 Task: Apply a rule when a card is added to the board by anyone, move the card to the top of the list "To Do"
Action: Mouse moved to (702, 152)
Screenshot: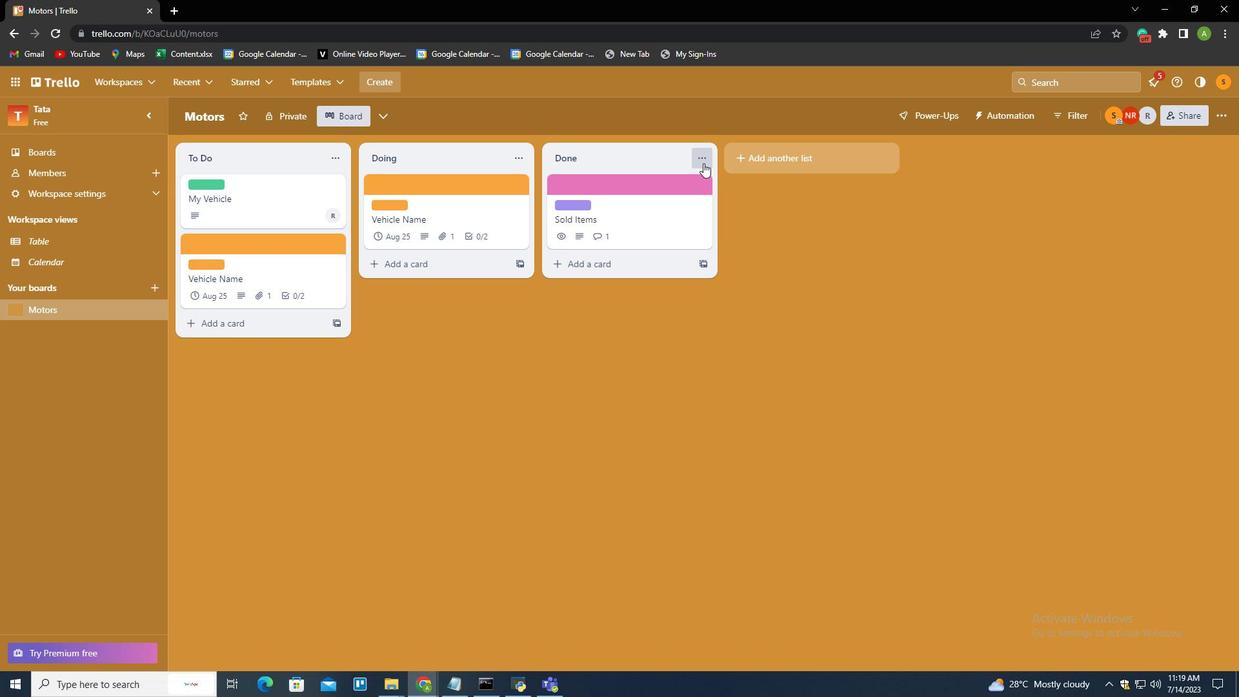 
Action: Mouse pressed left at (702, 152)
Screenshot: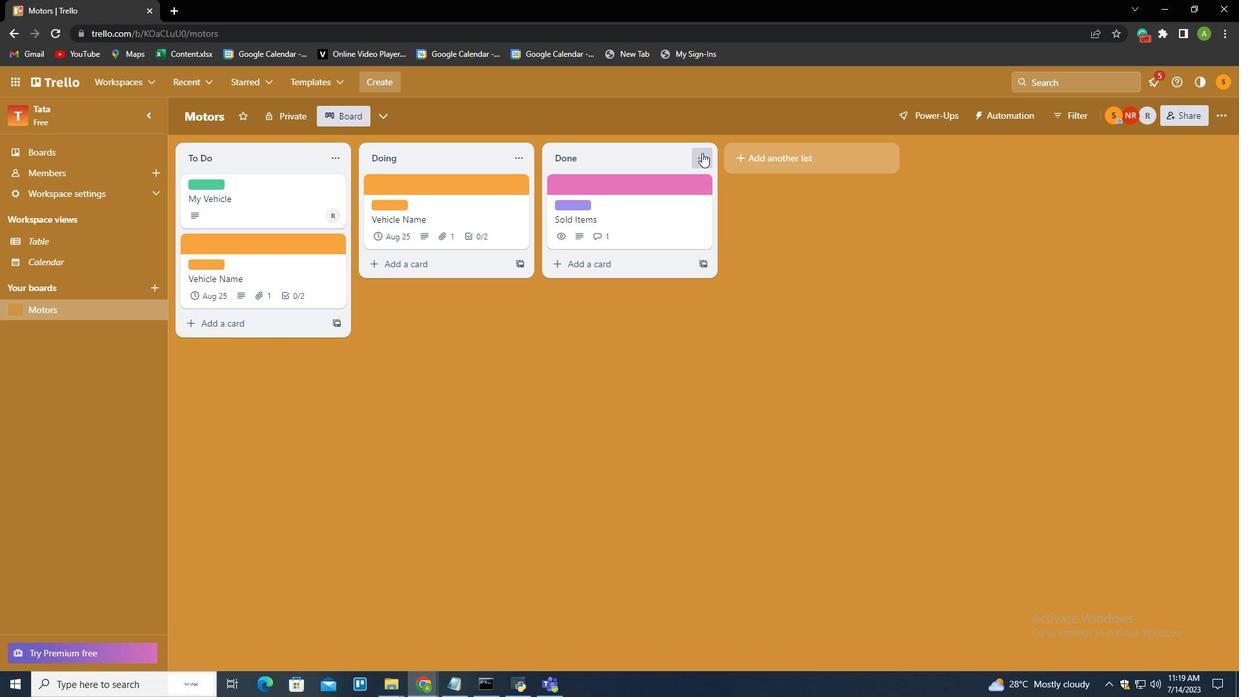 
Action: Mouse moved to (742, 331)
Screenshot: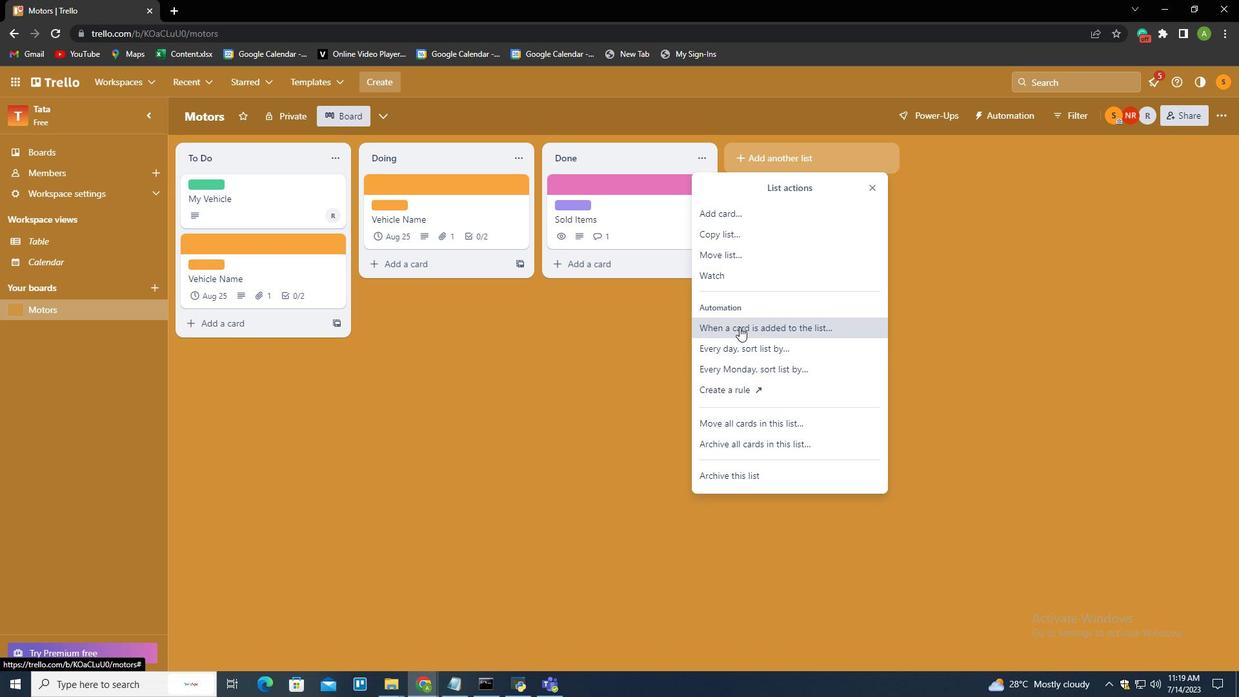
Action: Mouse pressed left at (742, 331)
Screenshot: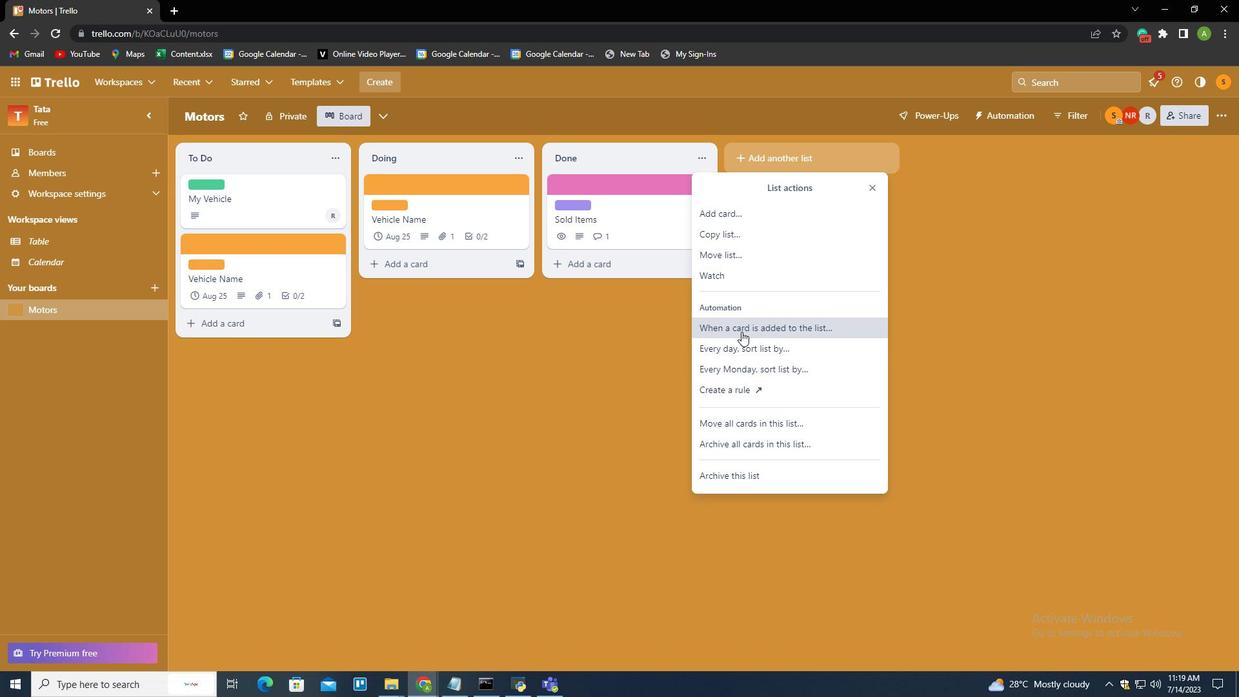 
Action: Mouse moved to (760, 331)
Screenshot: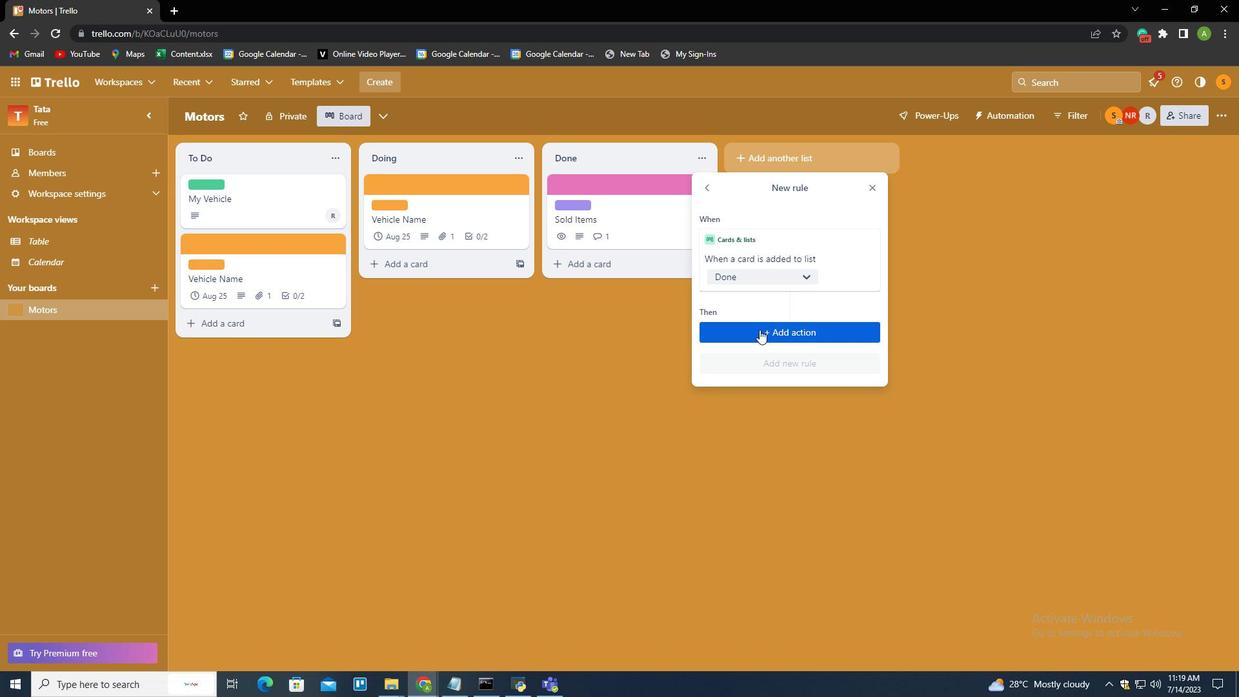 
Action: Mouse pressed left at (760, 331)
Screenshot: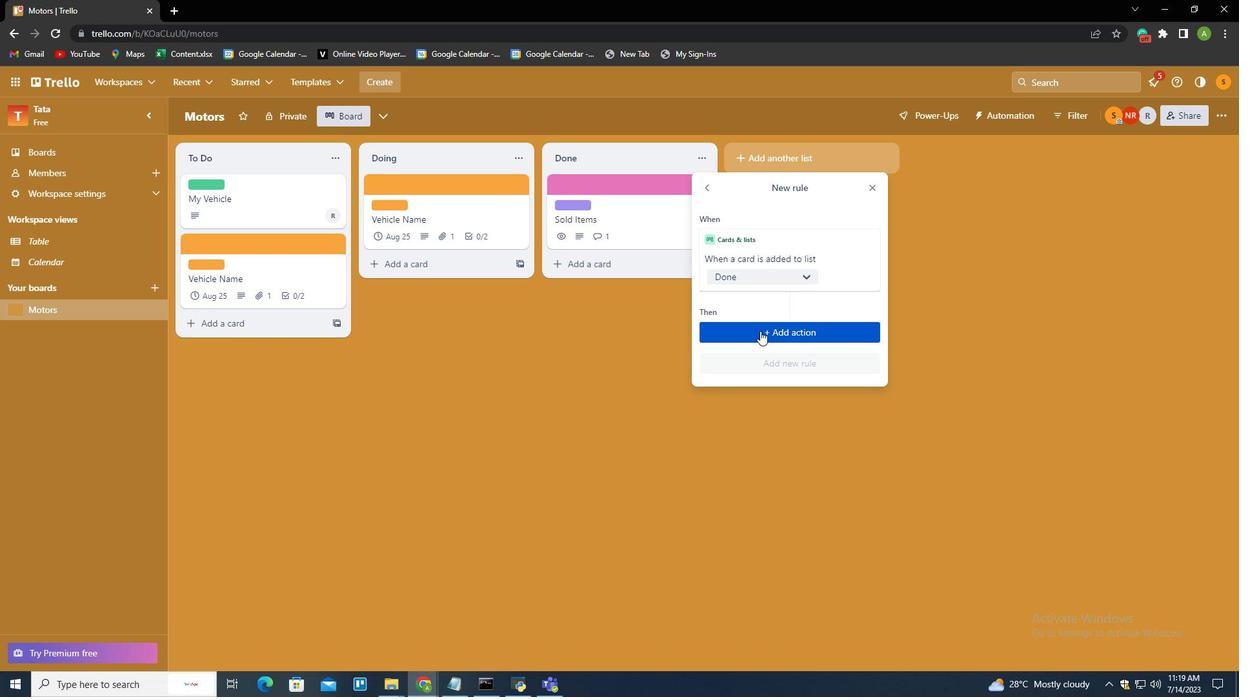 
Action: Mouse moved to (764, 218)
Screenshot: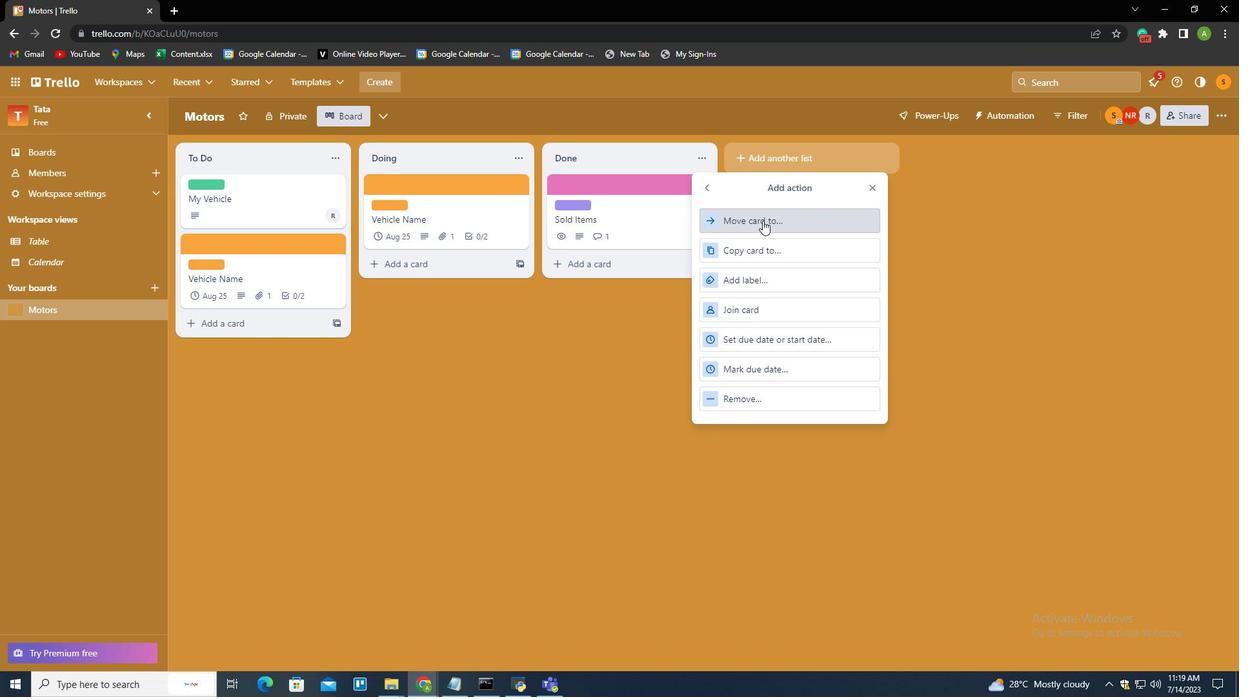 
Action: Mouse pressed left at (764, 218)
Screenshot: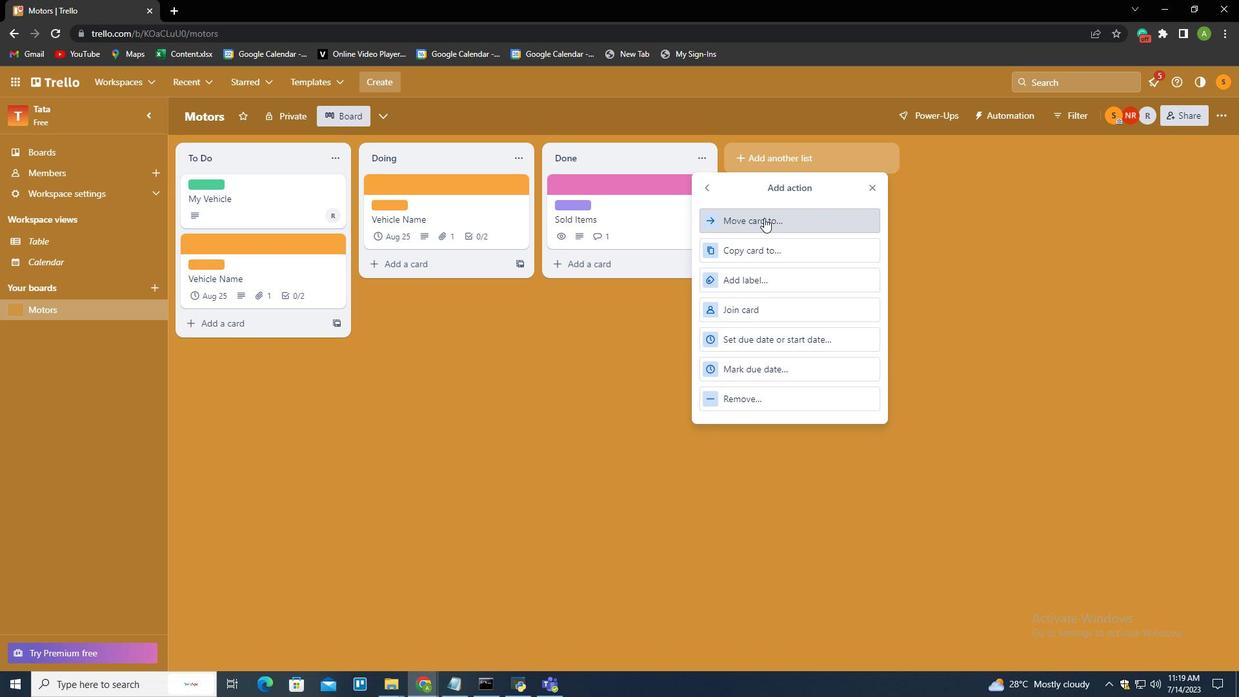 
Action: Mouse moved to (816, 348)
Screenshot: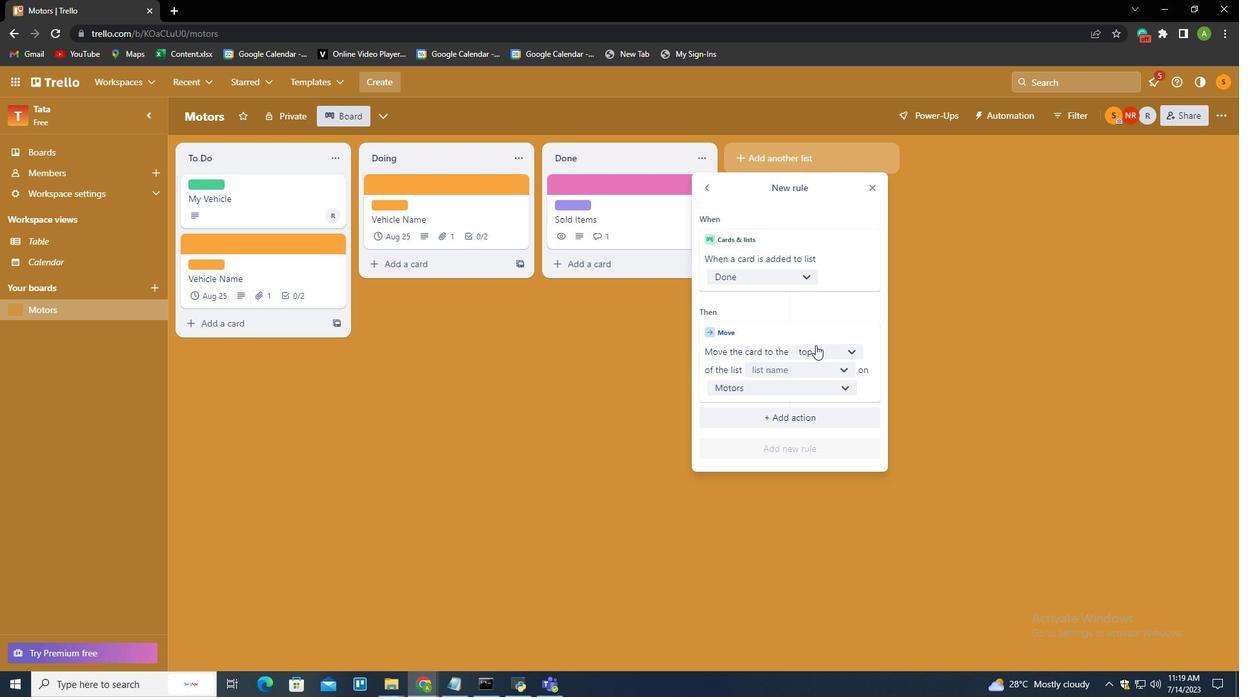 
Action: Mouse pressed left at (816, 348)
Screenshot: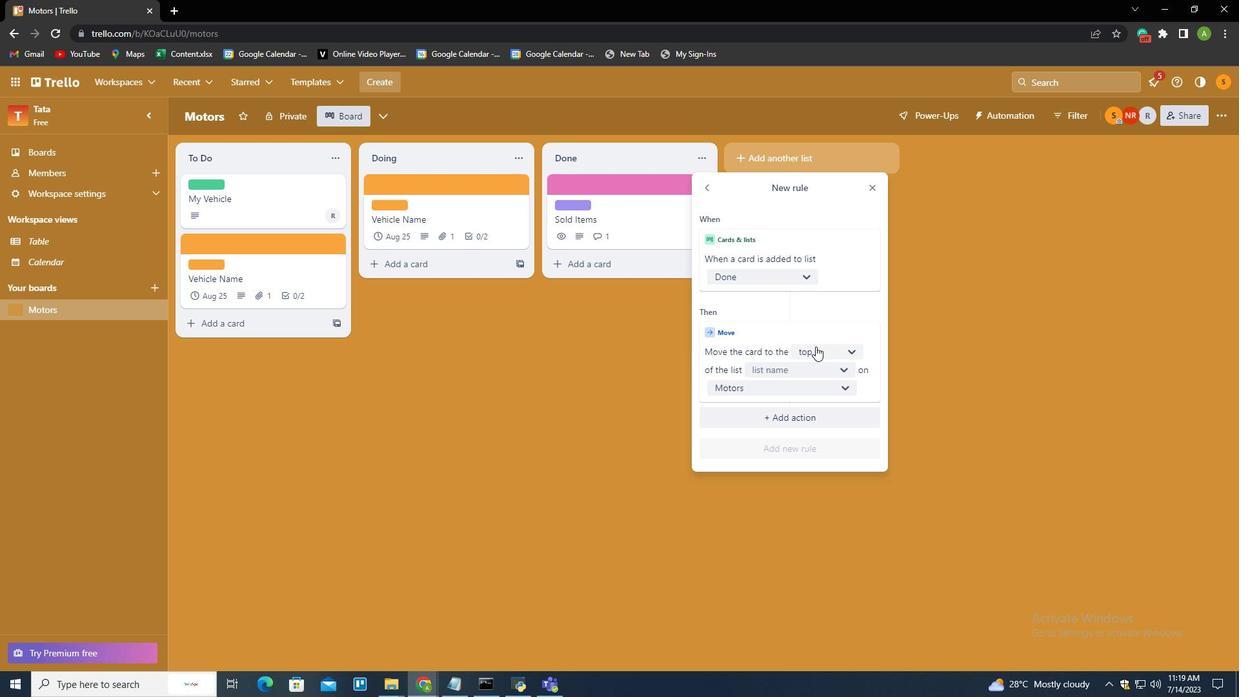 
Action: Mouse moved to (811, 370)
Screenshot: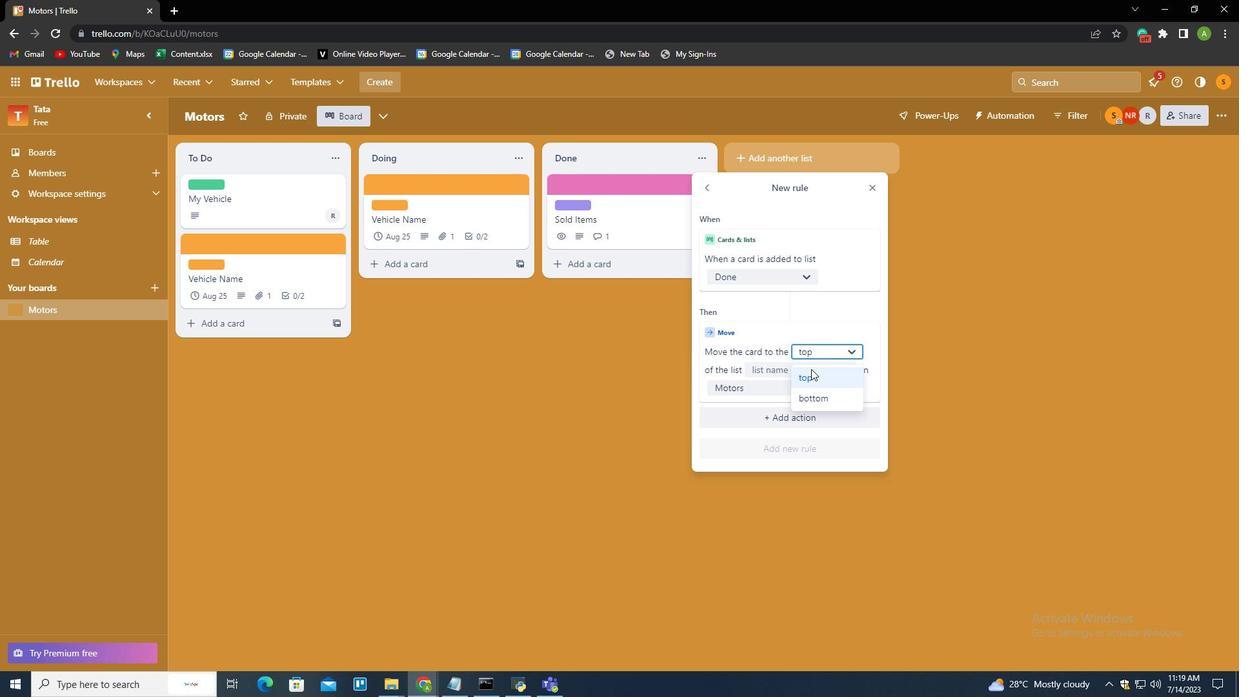 
Action: Mouse pressed left at (811, 370)
Screenshot: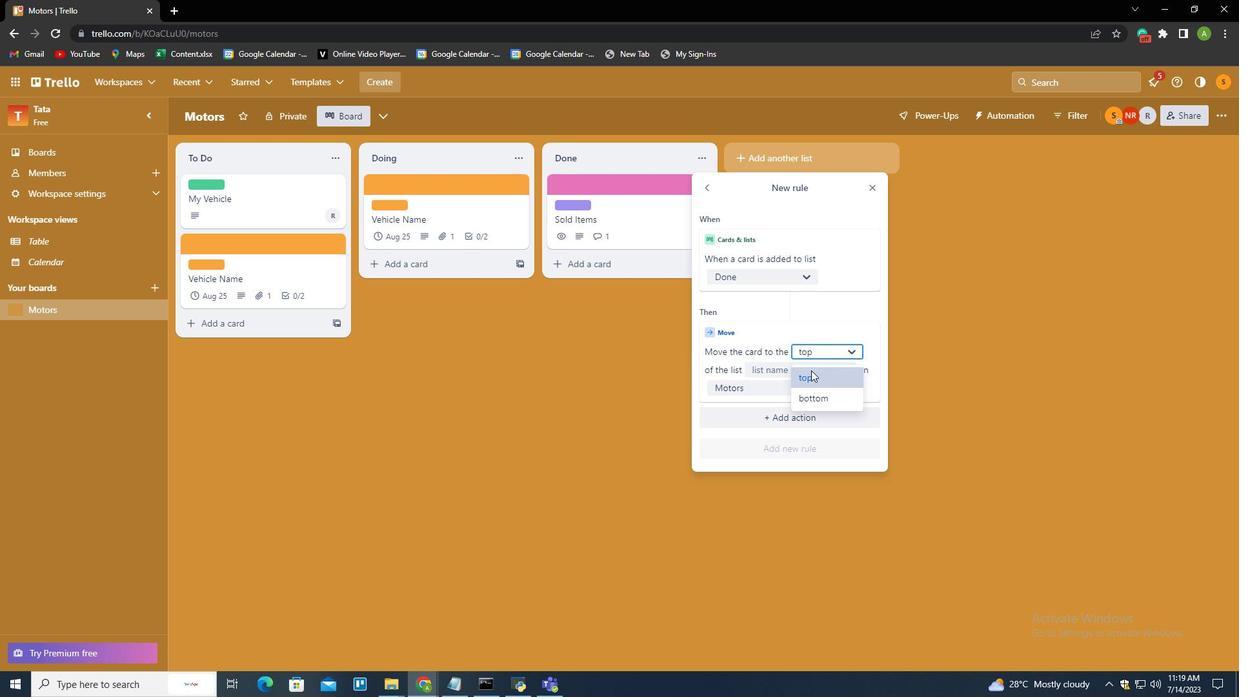 
Action: Mouse moved to (801, 367)
Screenshot: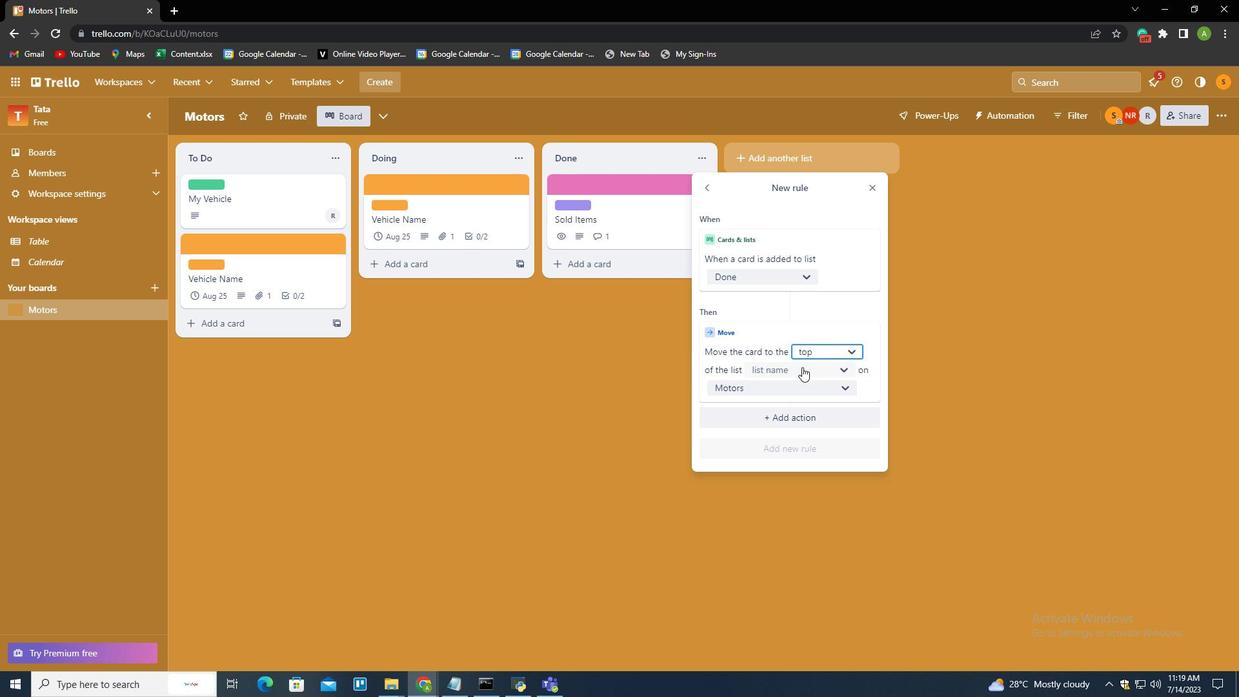 
Action: Mouse pressed left at (801, 367)
Screenshot: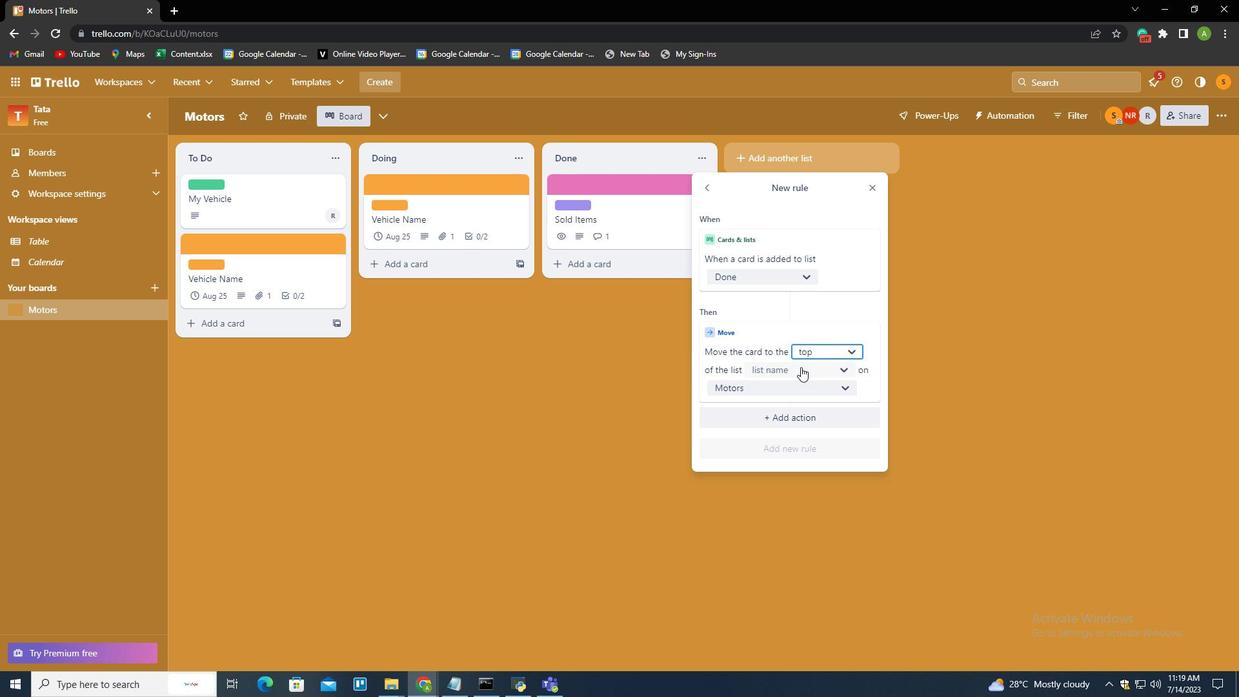 
Action: Mouse moved to (793, 399)
Screenshot: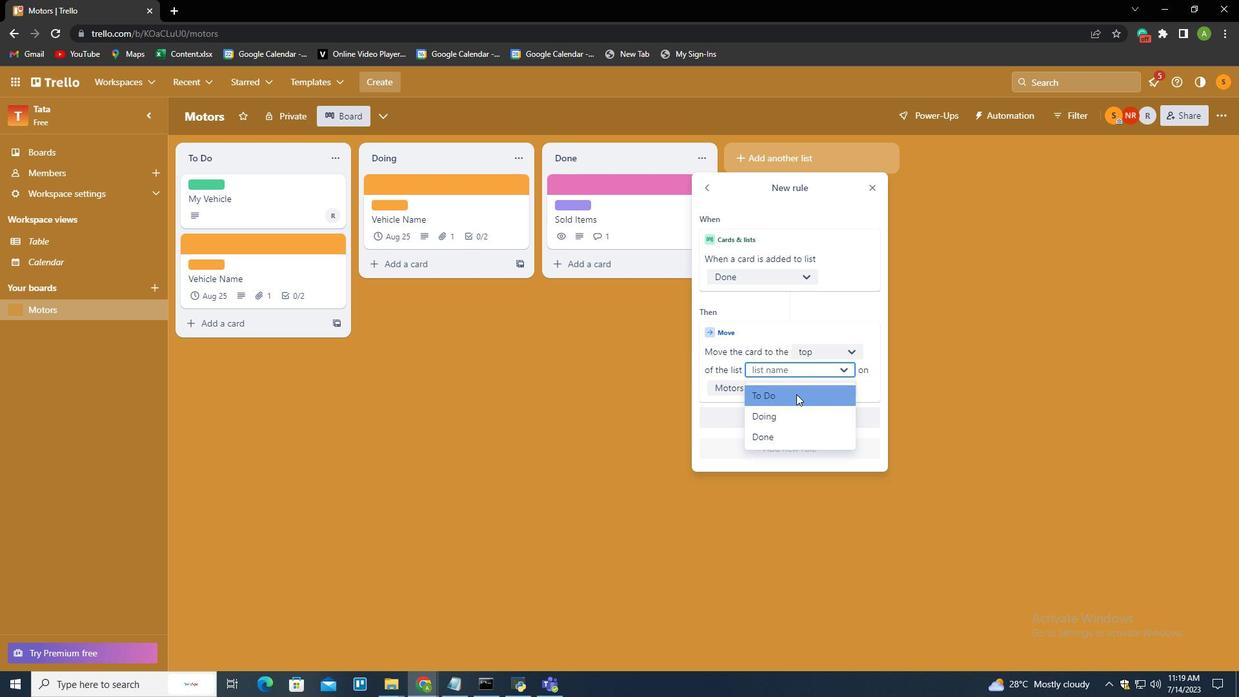 
Action: Mouse pressed left at (793, 399)
Screenshot: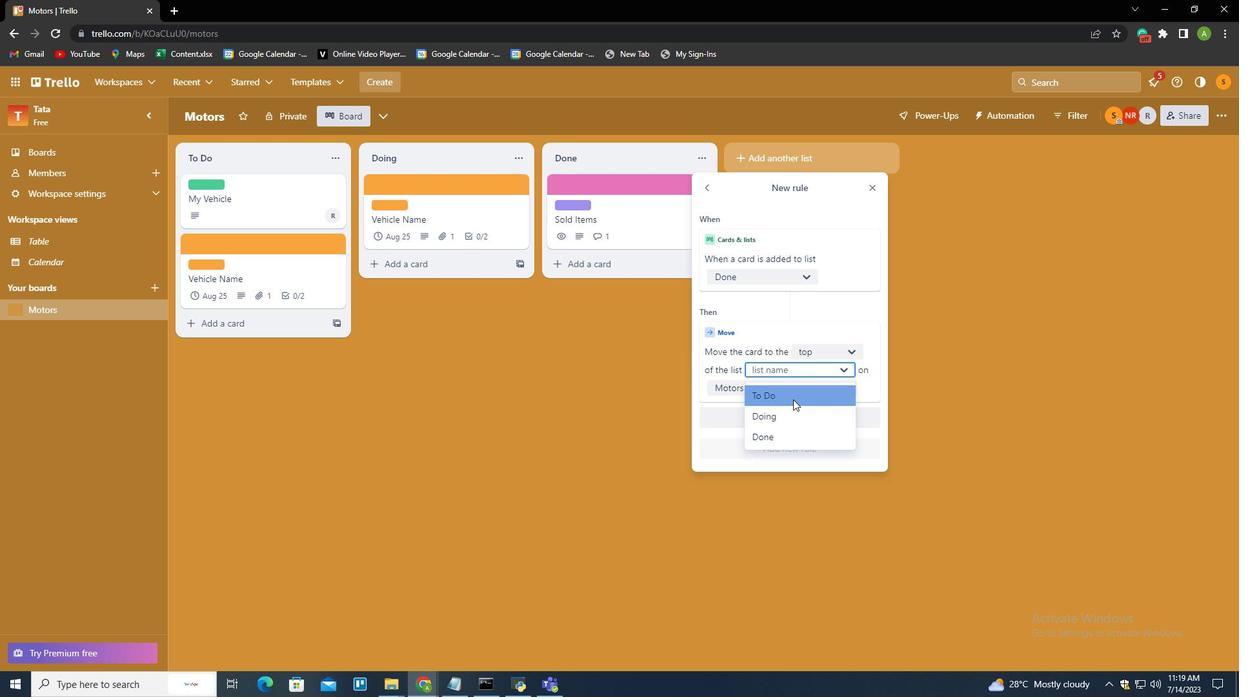 
Action: Mouse moved to (796, 451)
Screenshot: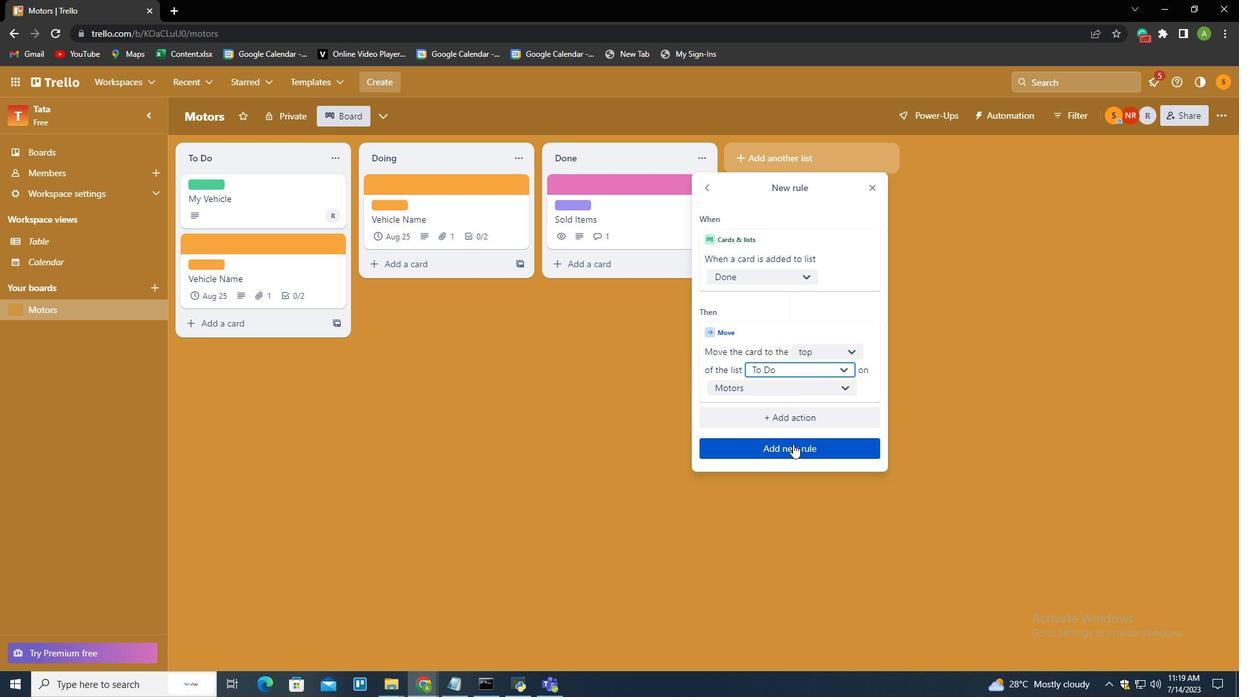 
Action: Mouse pressed left at (796, 451)
Screenshot: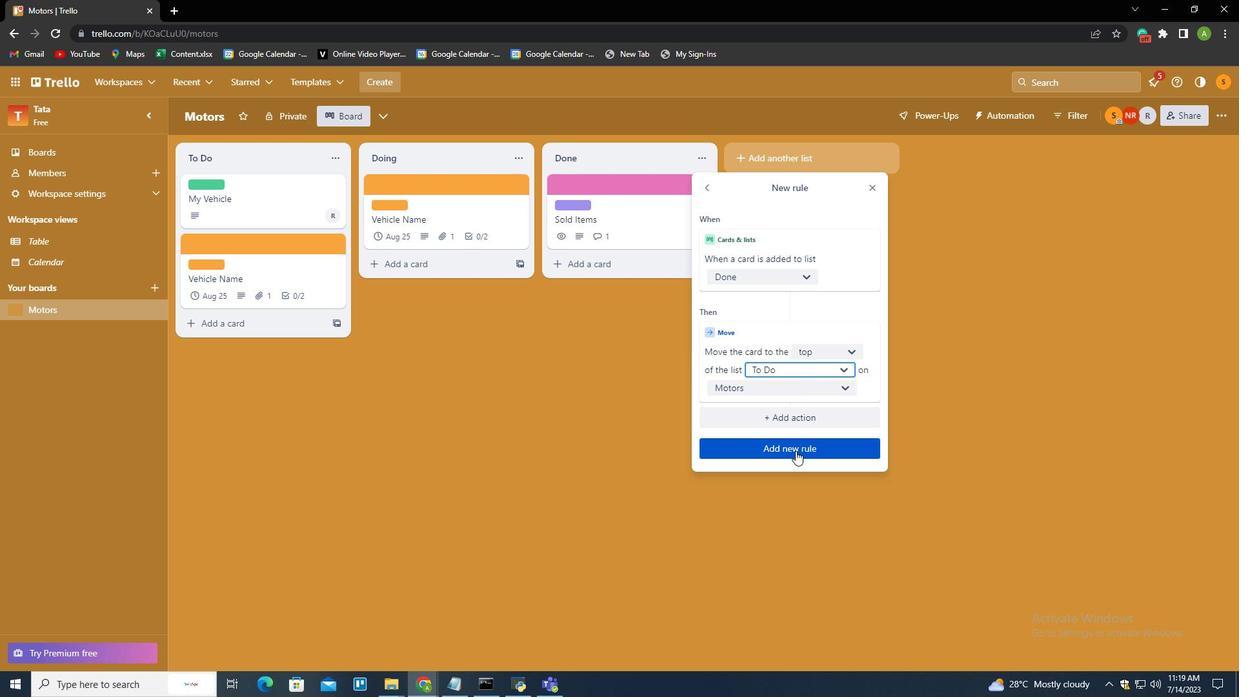 
